Task: For heading Calibri with Bold.  font size for heading24,  'Change the font style of data to'Bell MT.  and font size to 16,  Change the alignment of both headline & data to Align middle & Align Center.  In the sheet  auditingSalesTrends_2024
Action: Mouse moved to (131, 97)
Screenshot: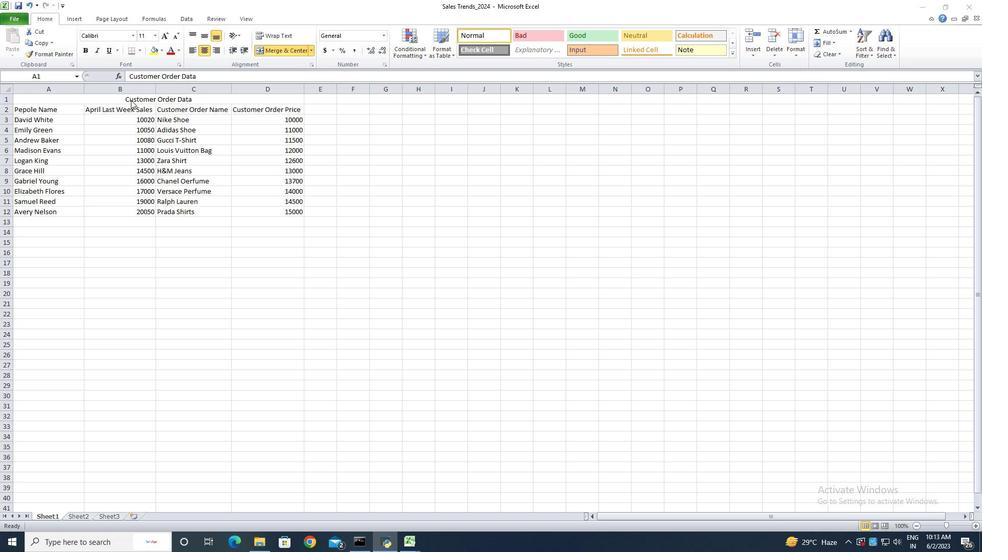 
Action: Mouse pressed left at (131, 97)
Screenshot: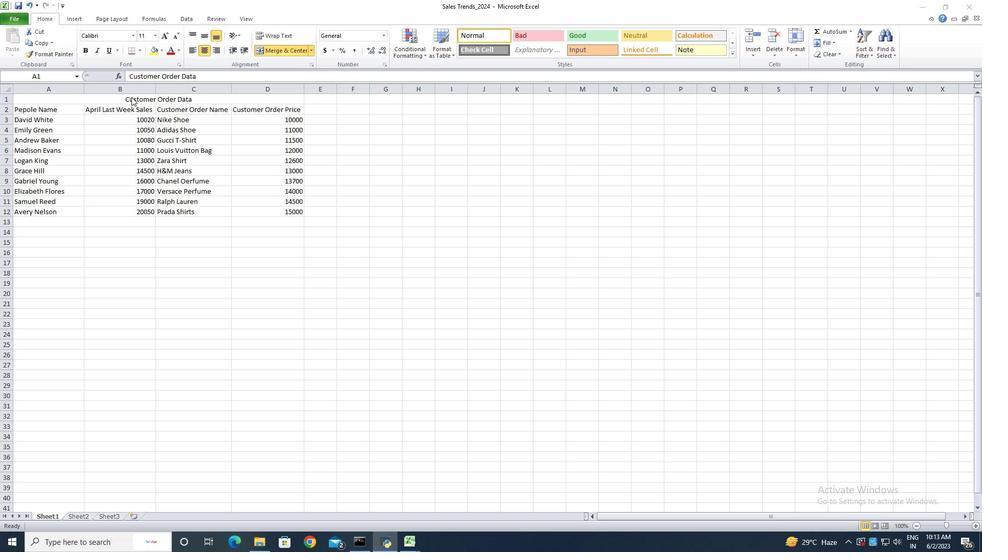 
Action: Mouse moved to (131, 34)
Screenshot: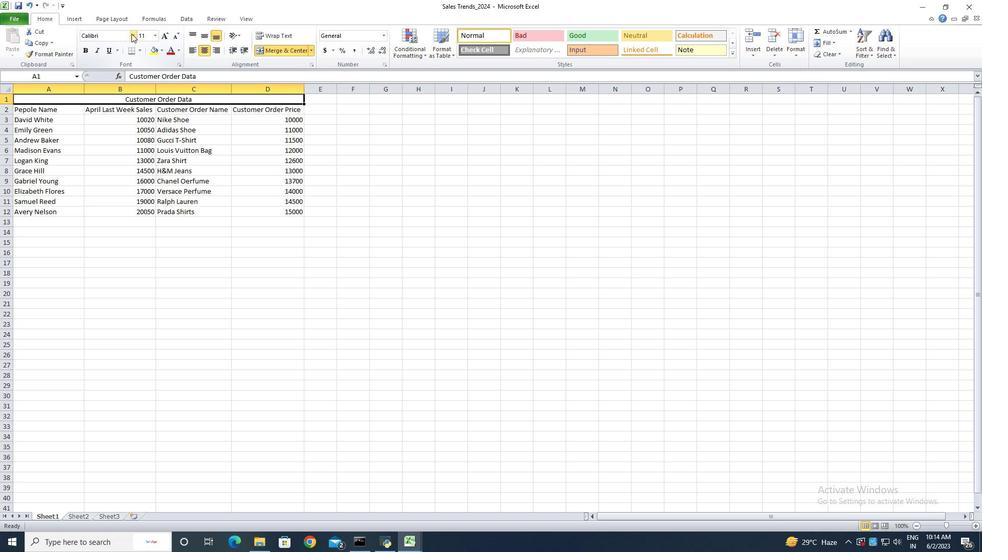
Action: Mouse pressed left at (131, 34)
Screenshot: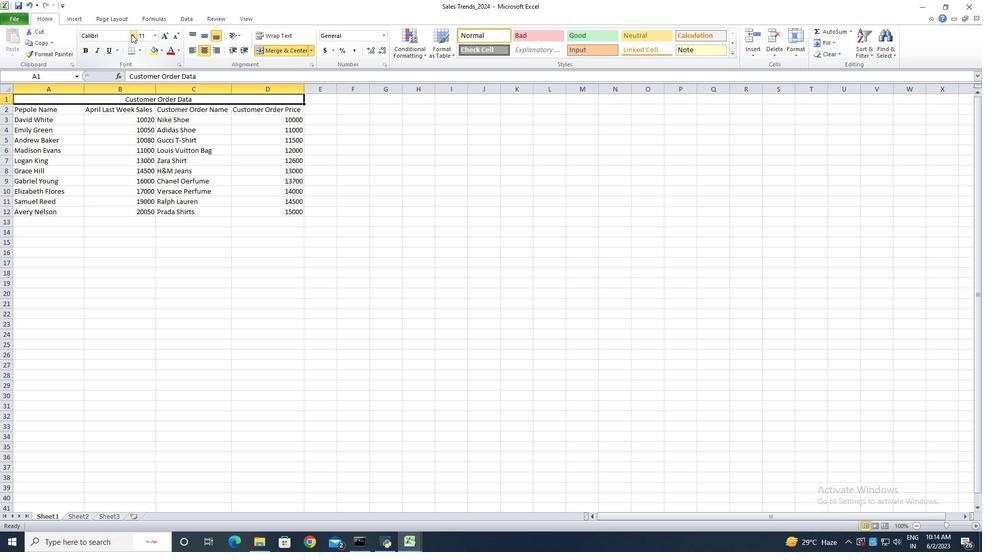 
Action: Mouse moved to (116, 70)
Screenshot: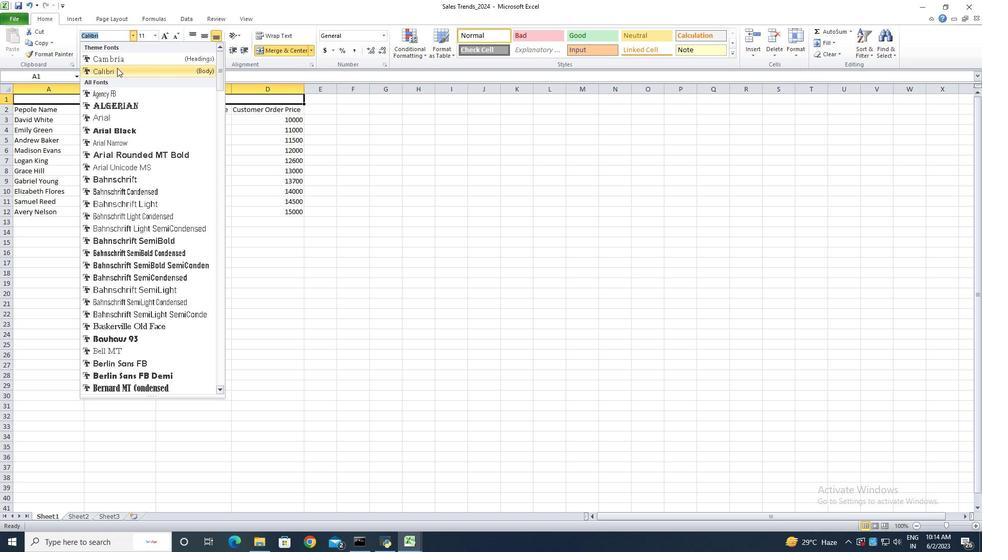 
Action: Mouse pressed left at (116, 70)
Screenshot: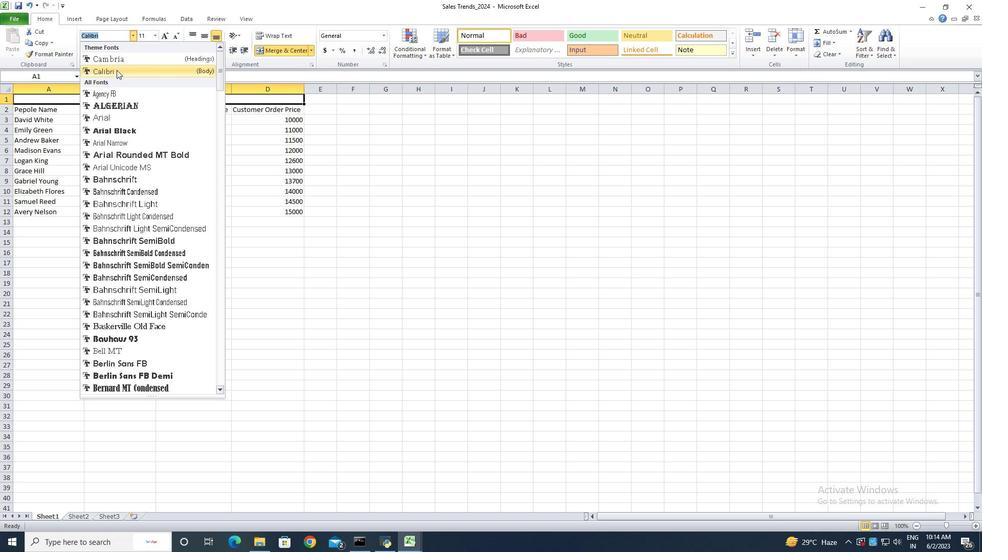 
Action: Mouse moved to (88, 51)
Screenshot: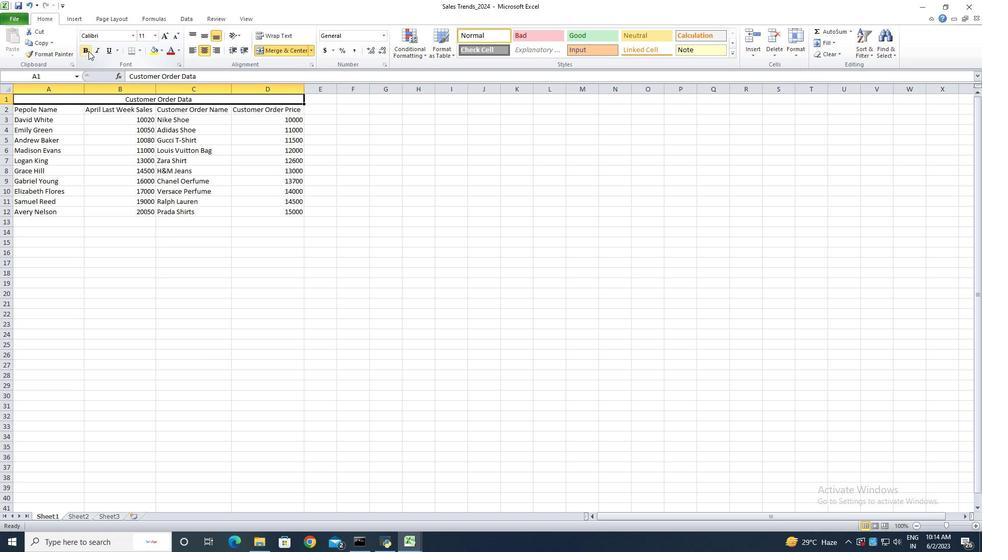 
Action: Mouse pressed left at (88, 51)
Screenshot: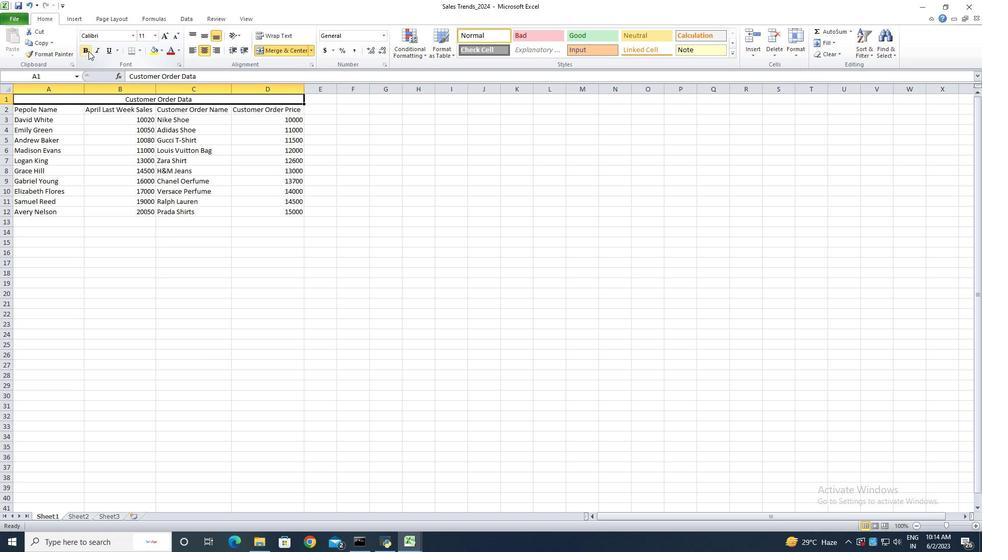 
Action: Mouse moved to (167, 34)
Screenshot: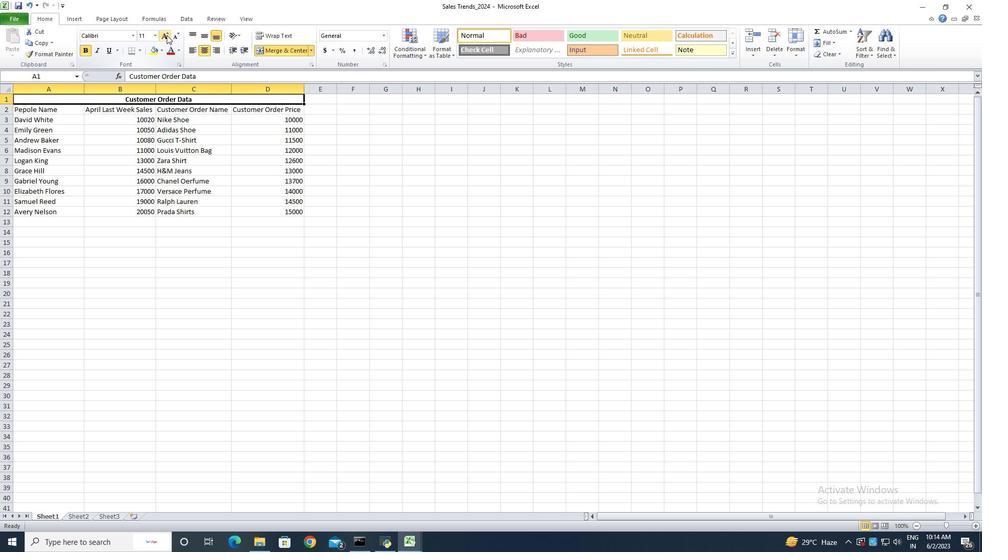 
Action: Mouse pressed left at (167, 34)
Screenshot: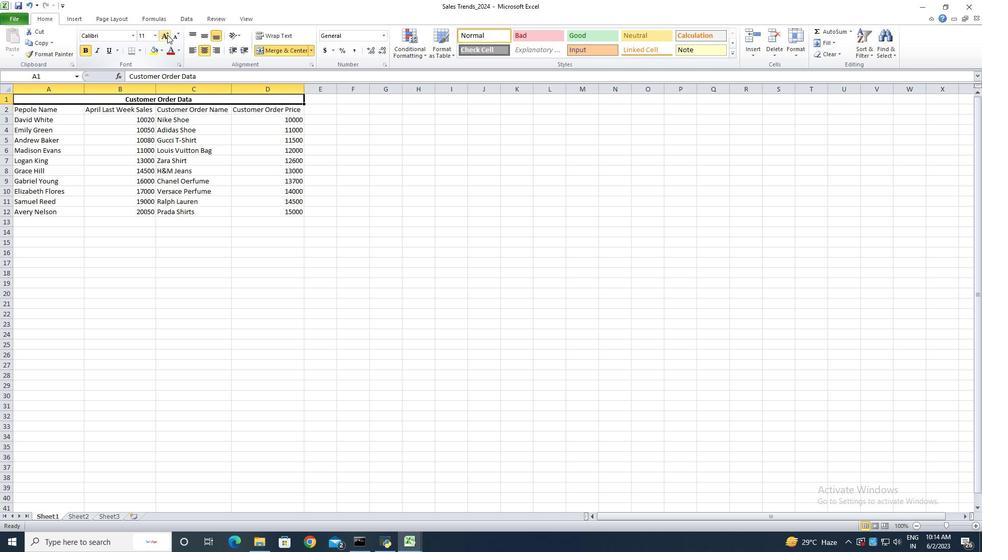 
Action: Mouse pressed left at (167, 34)
Screenshot: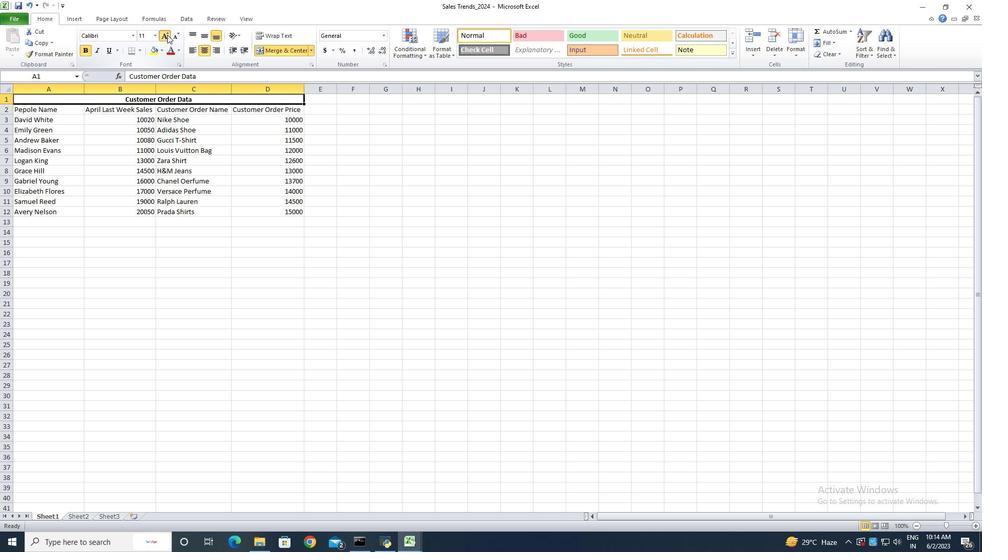 
Action: Mouse pressed left at (167, 34)
Screenshot: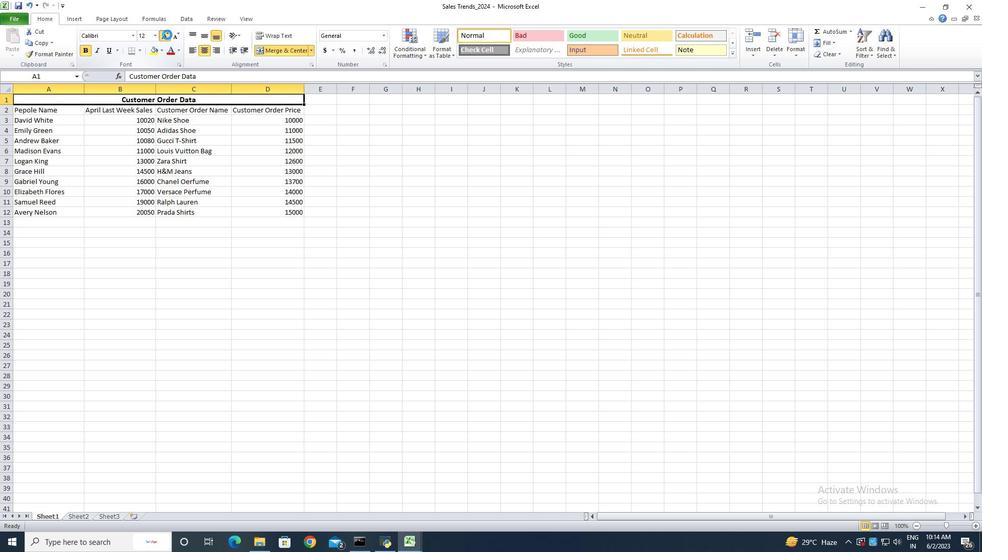 
Action: Mouse pressed left at (167, 34)
Screenshot: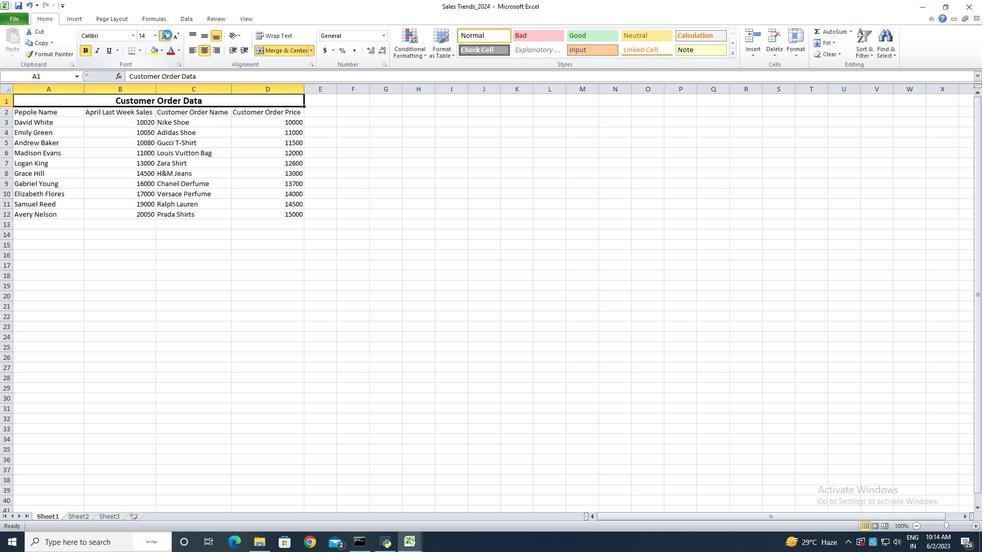 
Action: Mouse pressed left at (167, 34)
Screenshot: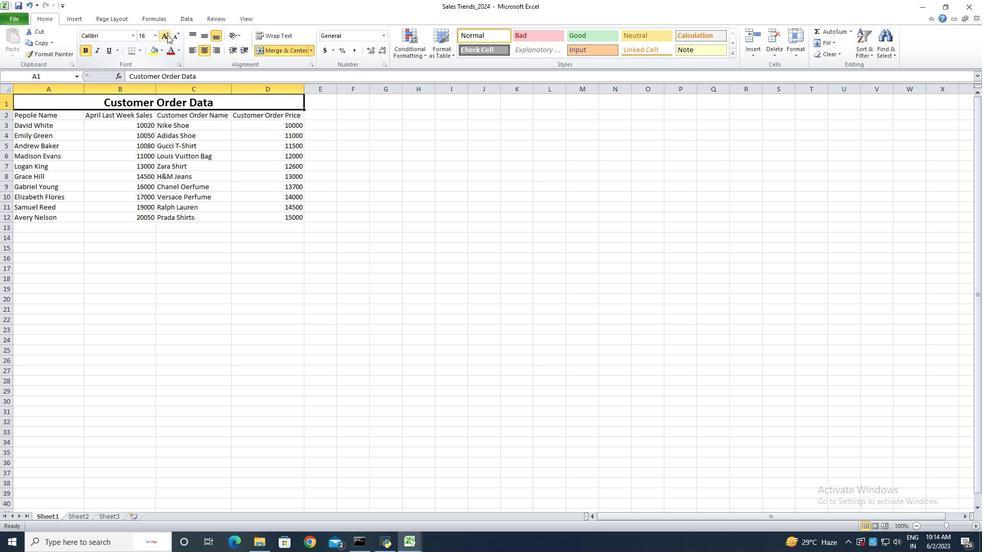 
Action: Mouse pressed left at (167, 34)
Screenshot: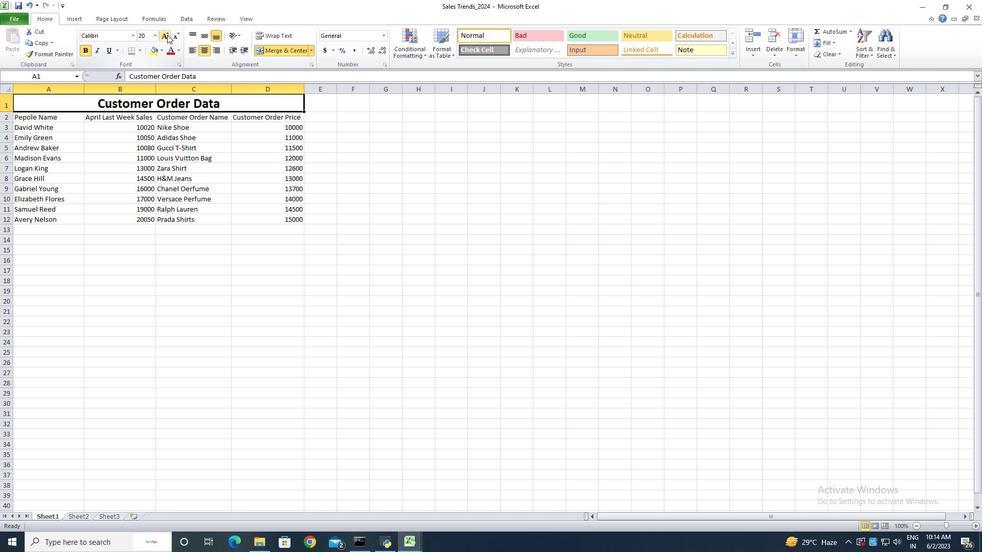 
Action: Mouse pressed left at (167, 34)
Screenshot: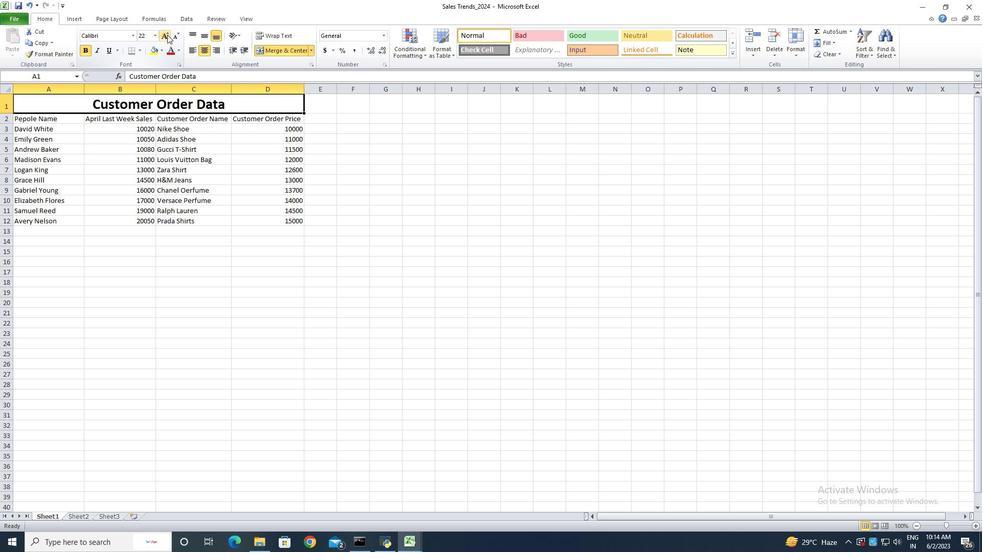 
Action: Mouse moved to (23, 121)
Screenshot: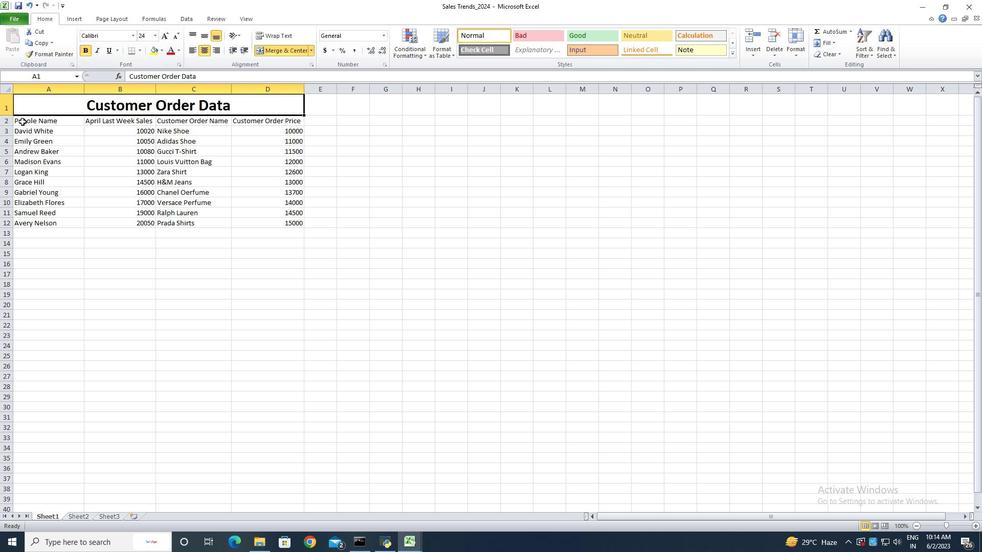 
Action: Mouse pressed left at (23, 121)
Screenshot: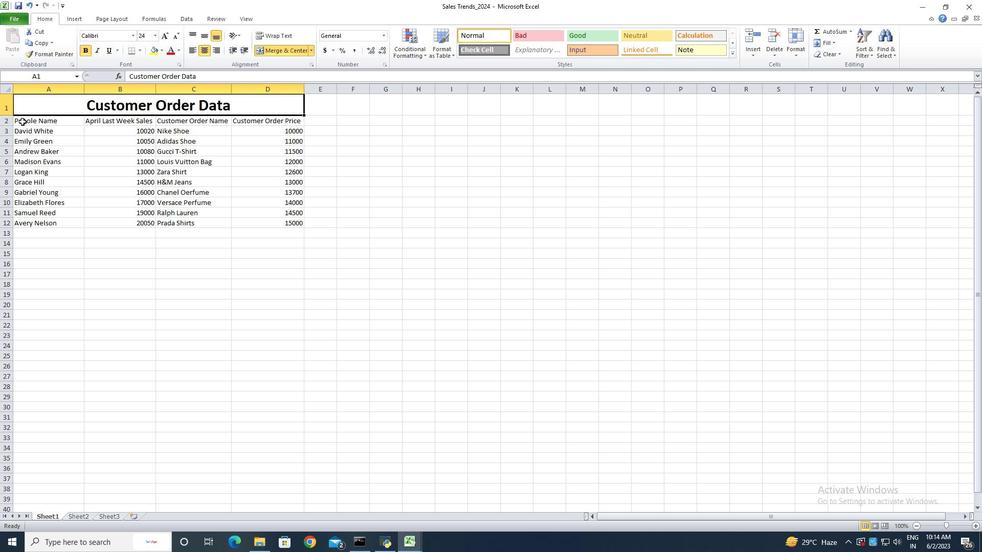
Action: Mouse pressed left at (23, 121)
Screenshot: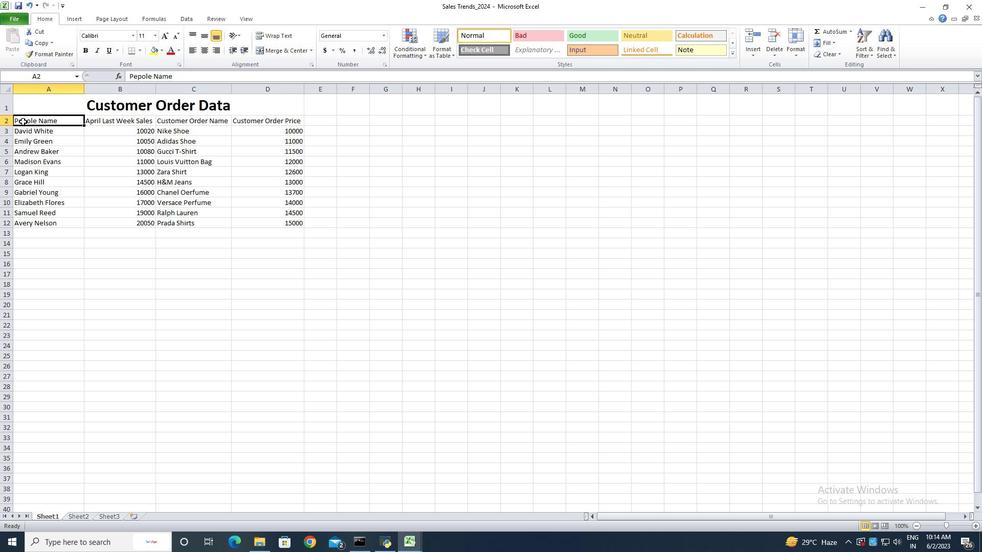 
Action: Mouse moved to (134, 34)
Screenshot: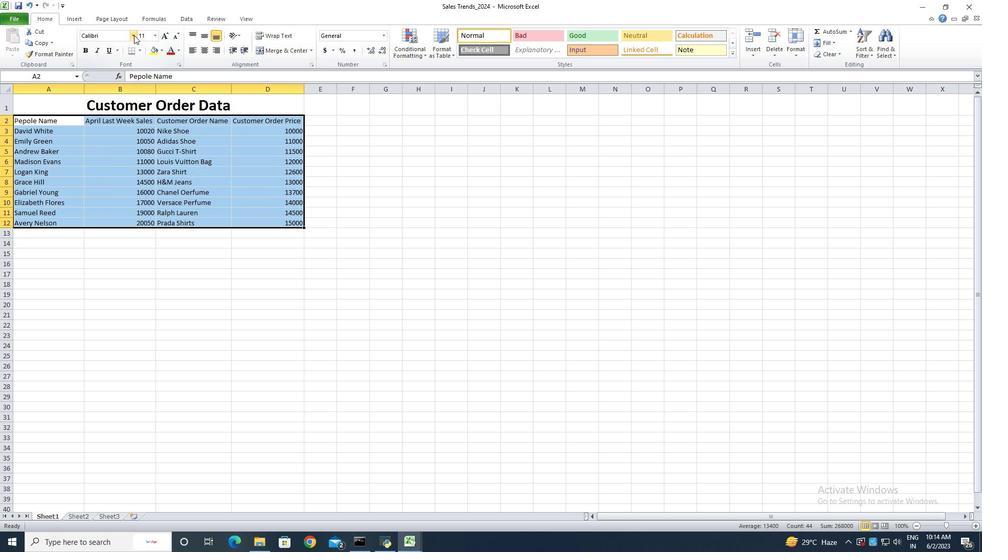 
Action: Mouse pressed left at (134, 34)
Screenshot: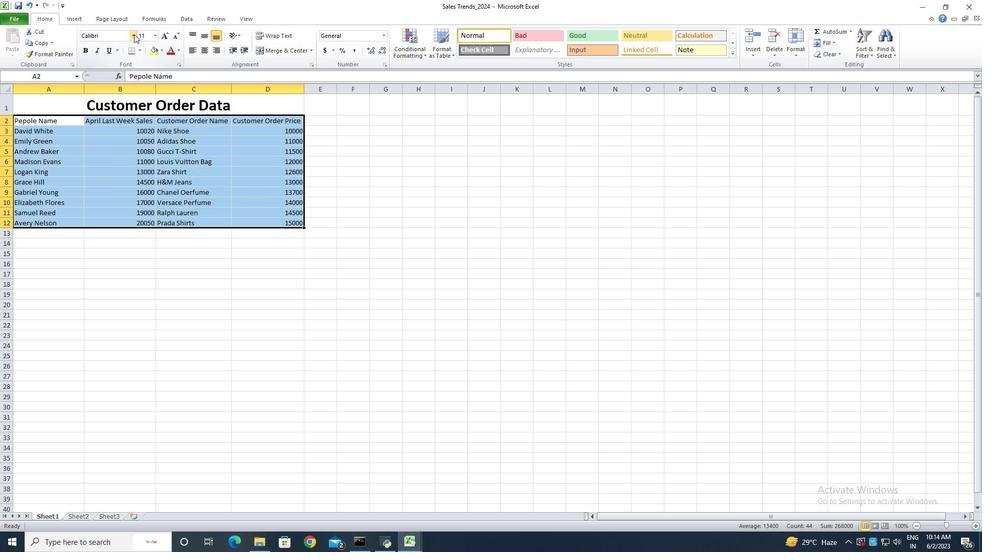 
Action: Mouse moved to (108, 352)
Screenshot: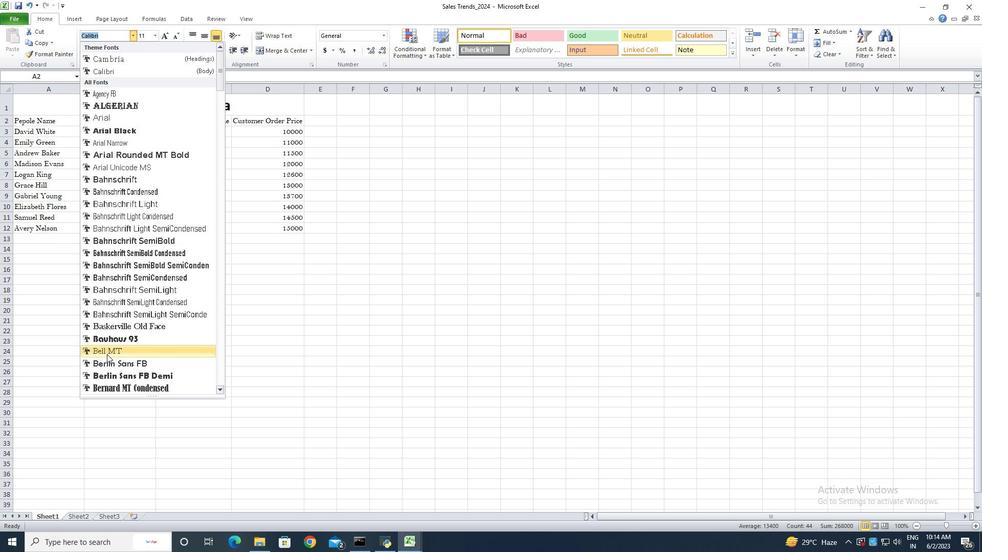 
Action: Mouse pressed left at (108, 352)
Screenshot: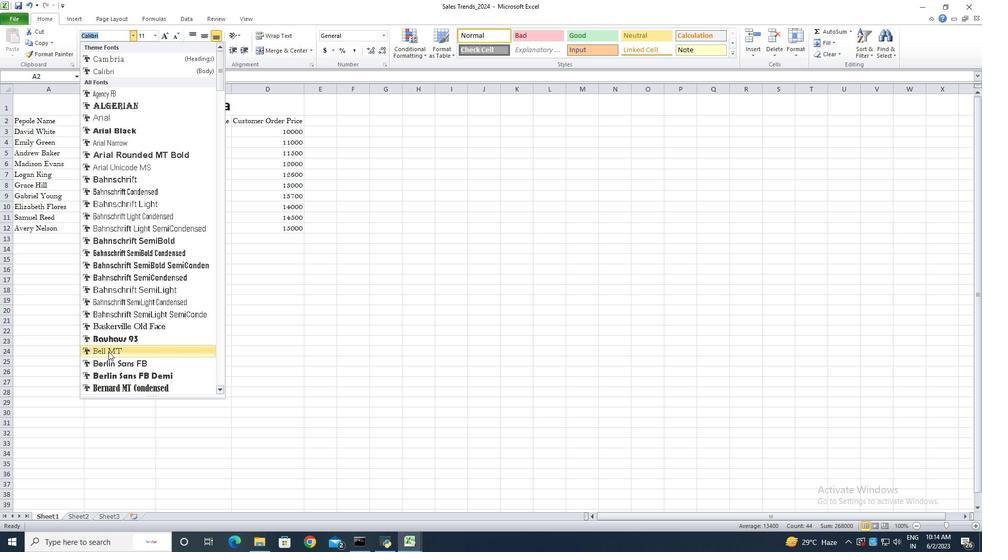 
Action: Mouse moved to (164, 34)
Screenshot: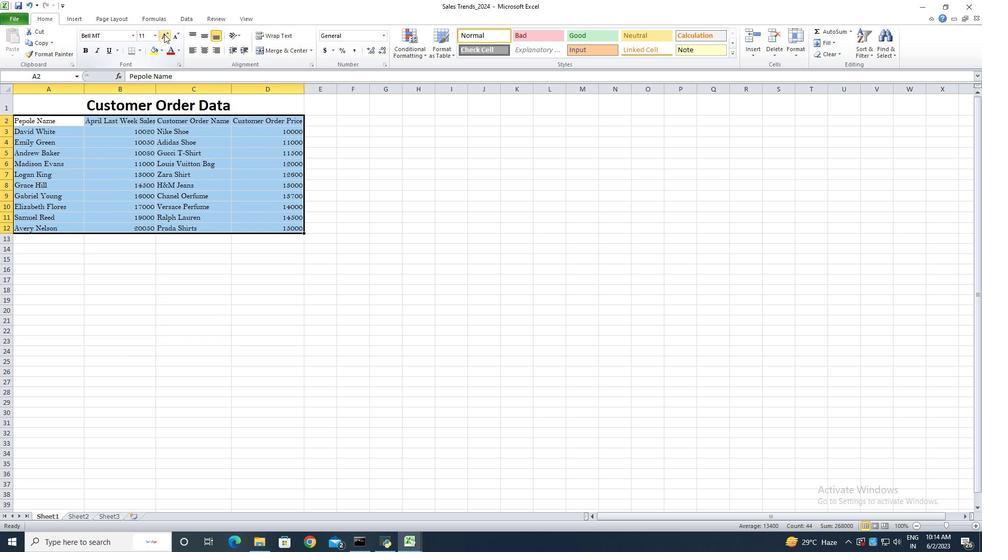 
Action: Mouse pressed left at (164, 34)
Screenshot: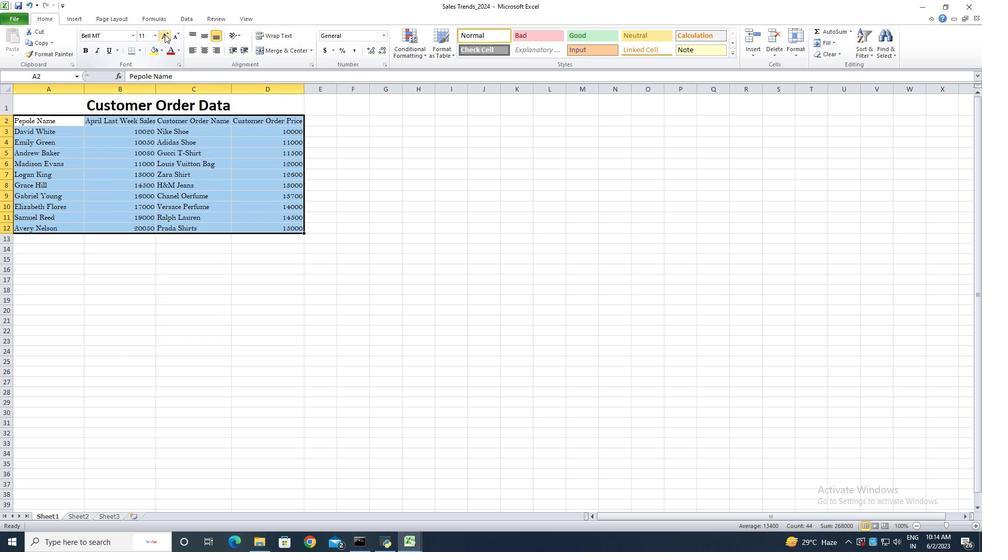 
Action: Mouse pressed left at (164, 34)
Screenshot: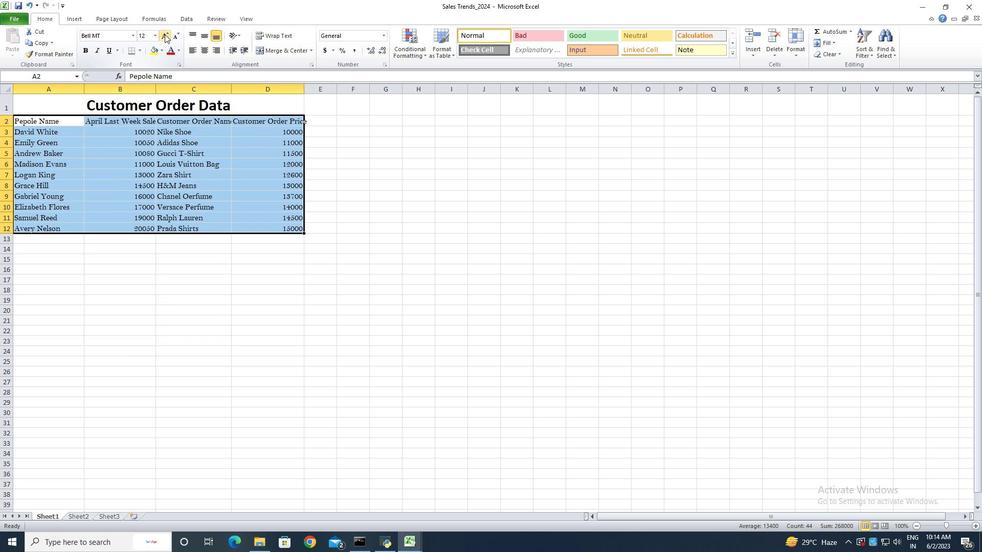 
Action: Mouse pressed left at (164, 34)
Screenshot: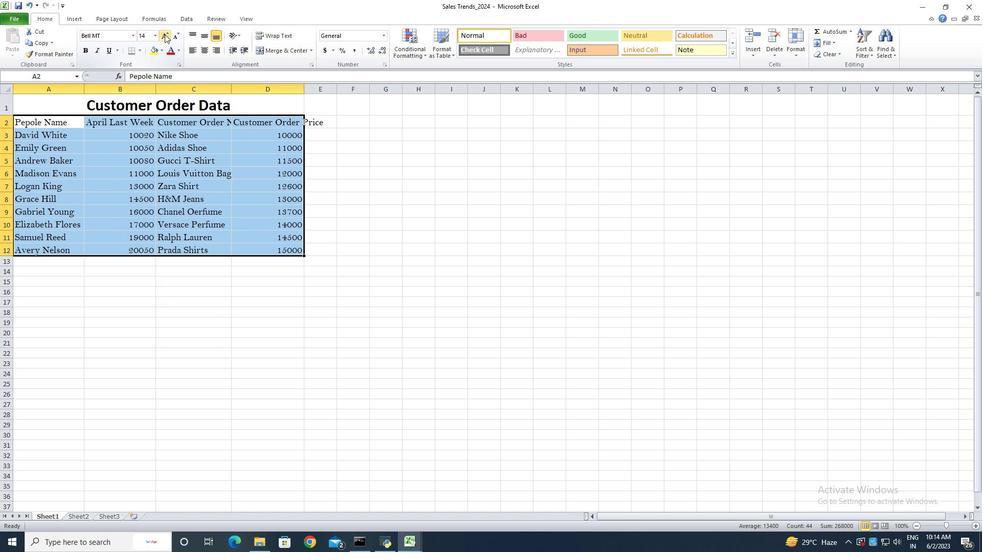 
Action: Mouse moved to (141, 314)
Screenshot: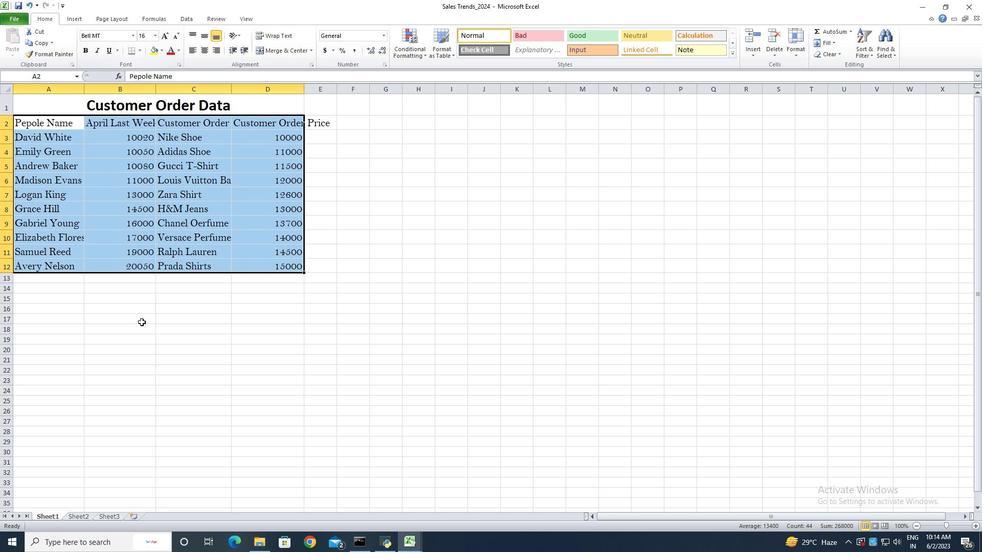 
Action: Mouse pressed left at (141, 314)
Screenshot: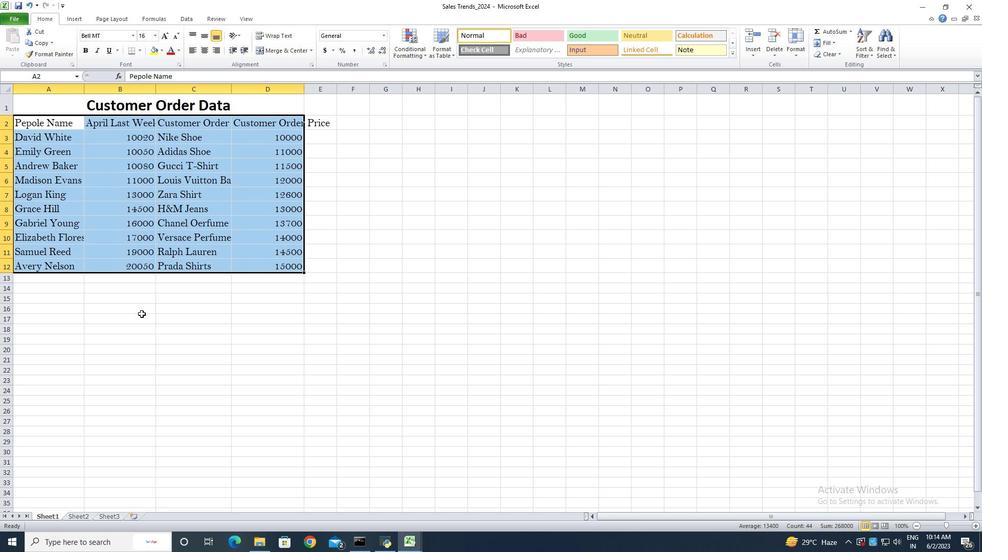 
Action: Mouse moved to (57, 105)
Screenshot: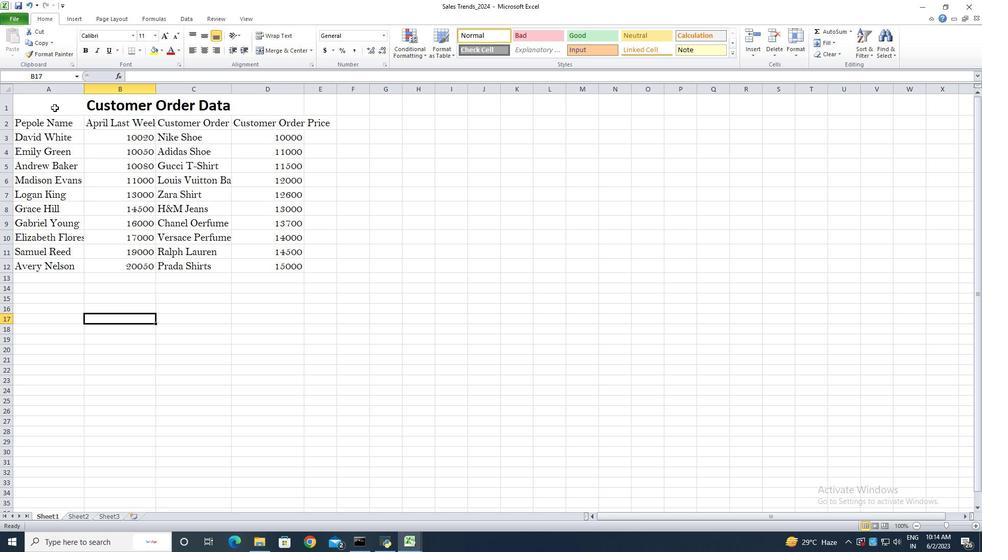 
Action: Mouse pressed left at (57, 105)
Screenshot: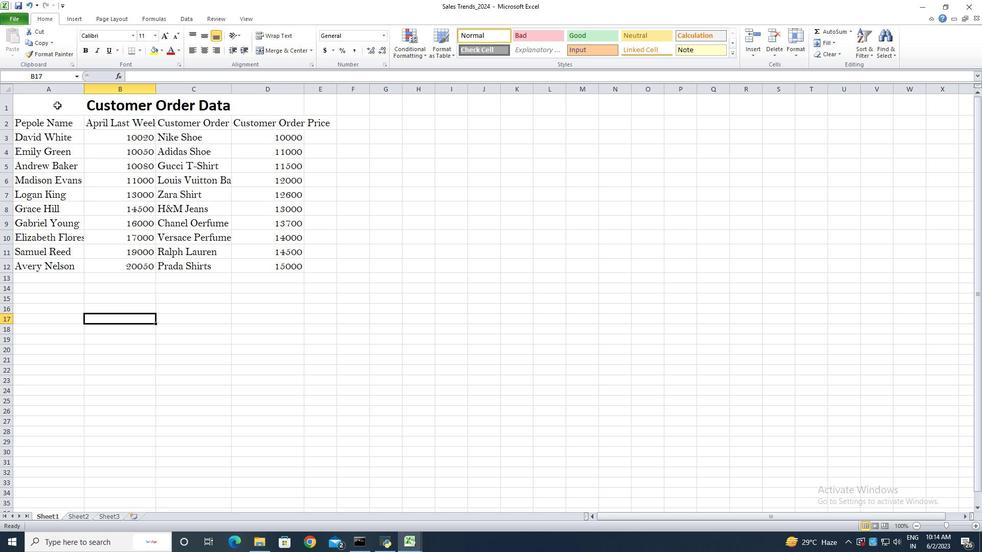 
Action: Mouse moved to (172, 336)
Screenshot: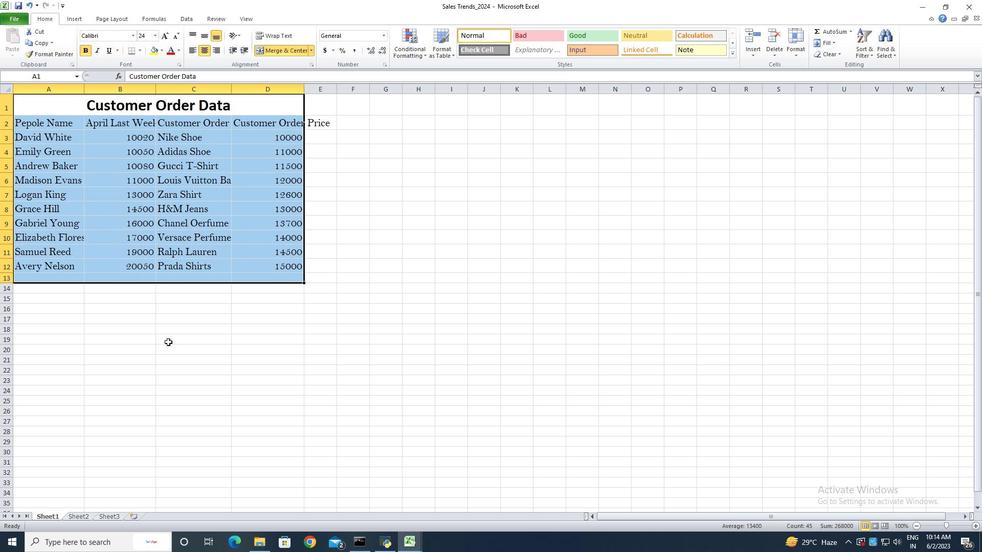
Action: Mouse pressed left at (172, 336)
Screenshot: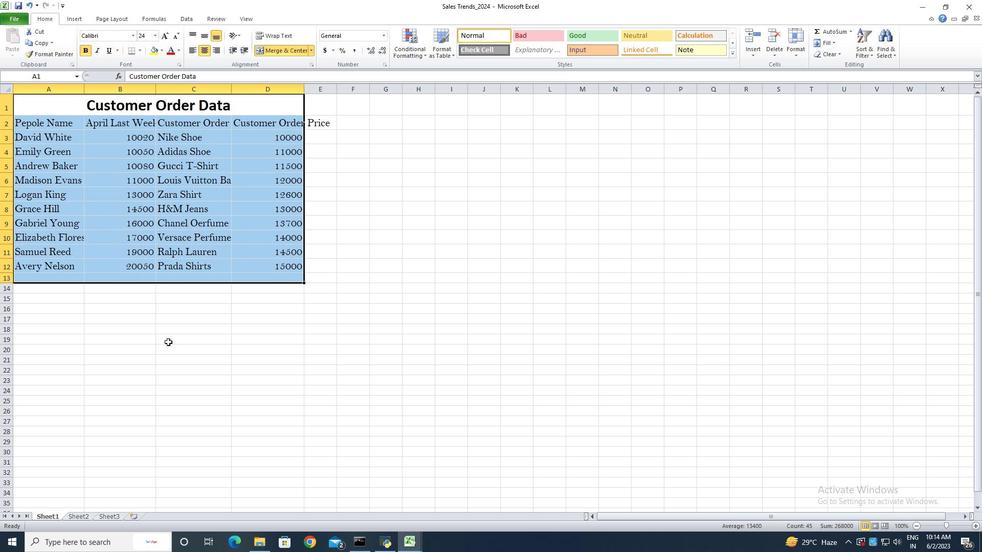 
Action: Mouse moved to (305, 91)
Screenshot: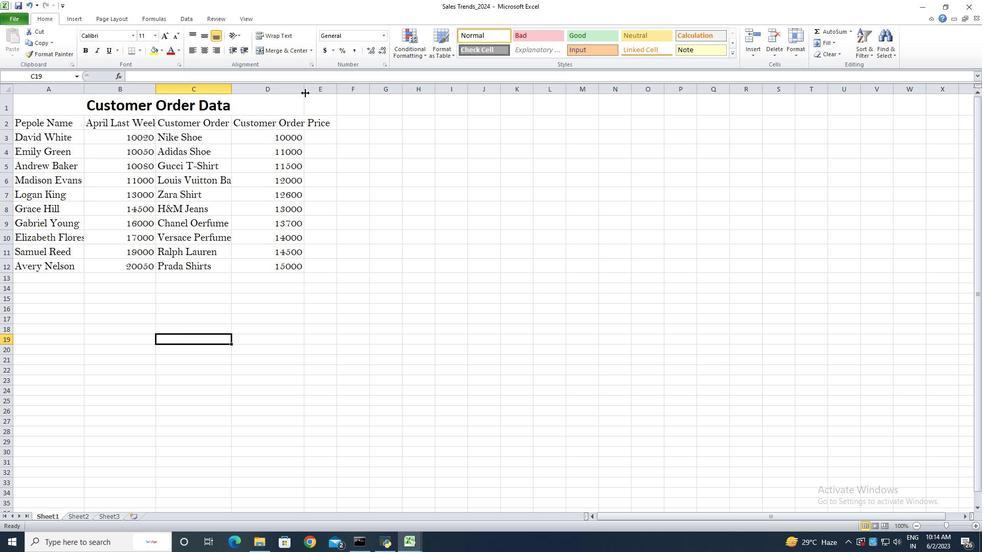 
Action: Mouse pressed left at (305, 91)
Screenshot: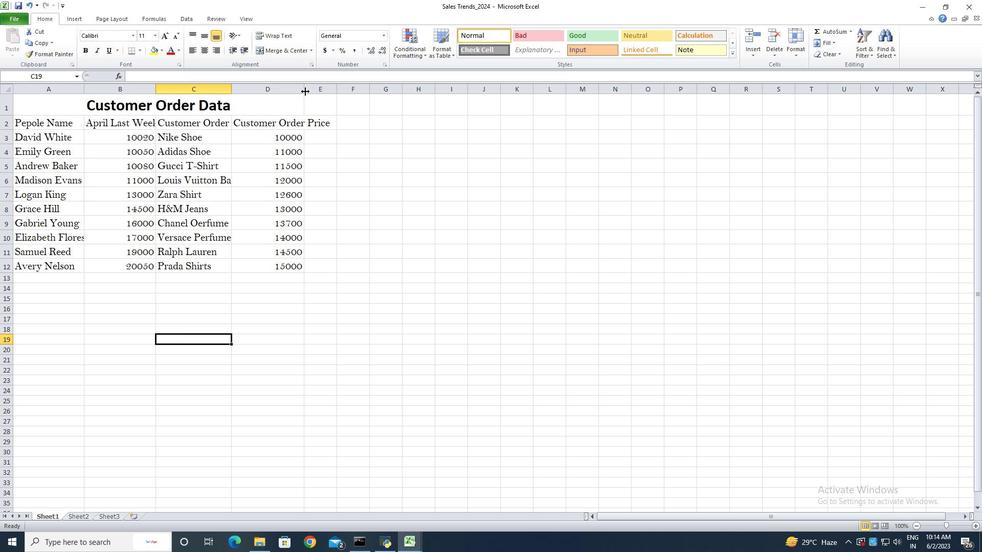 
Action: Mouse pressed left at (305, 91)
Screenshot: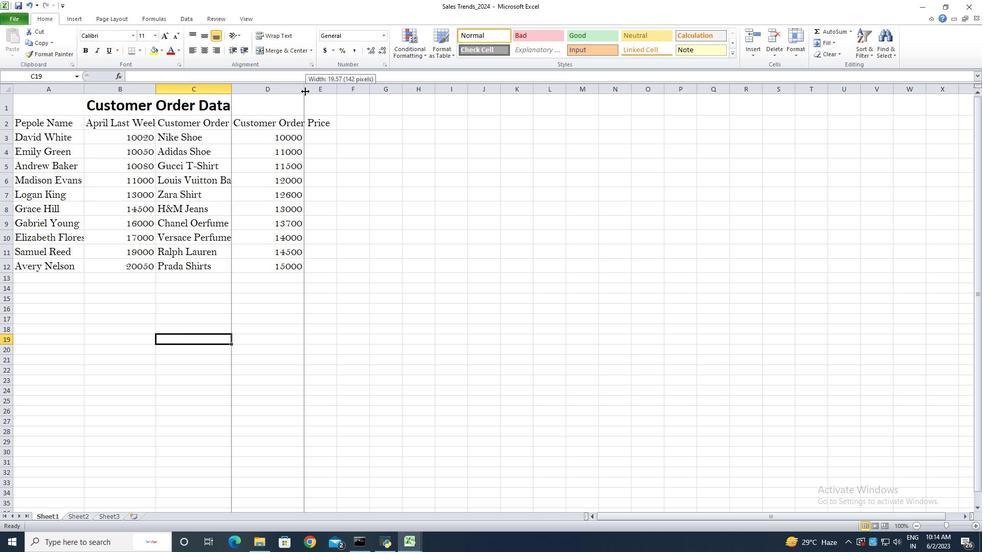 
Action: Mouse moved to (66, 106)
Screenshot: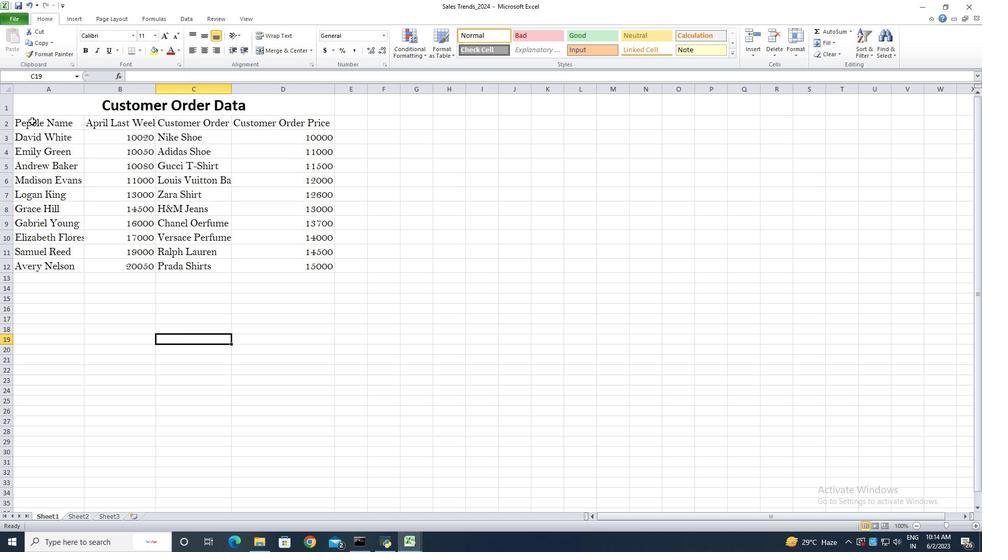 
Action: Mouse pressed left at (66, 106)
Screenshot: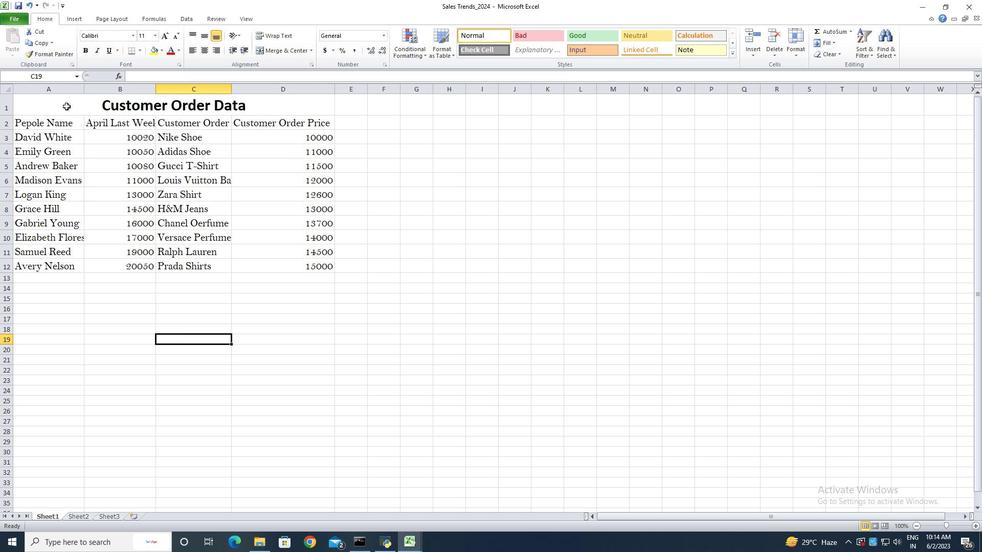
Action: Mouse pressed left at (66, 106)
Screenshot: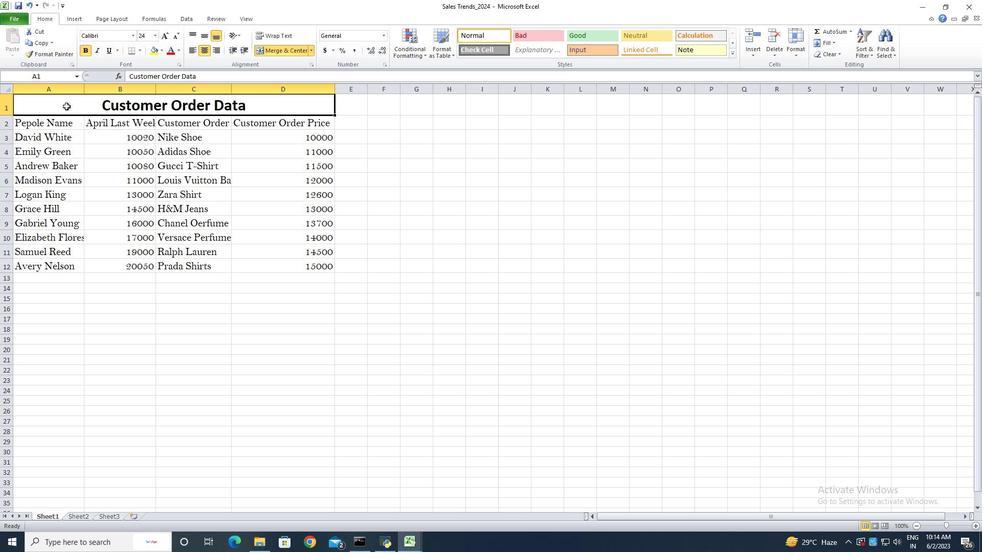 
Action: Mouse moved to (123, 276)
Screenshot: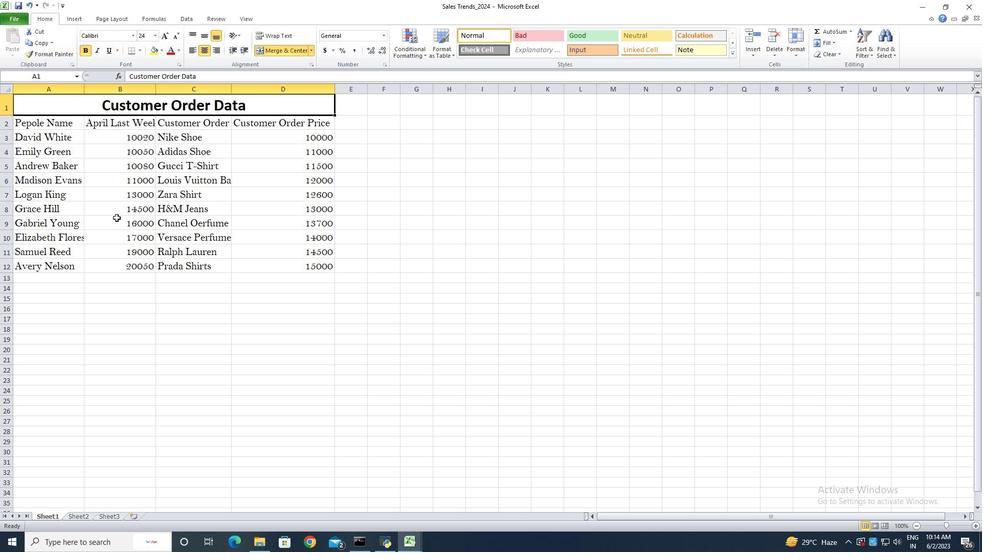 
Action: Mouse pressed left at (123, 276)
Screenshot: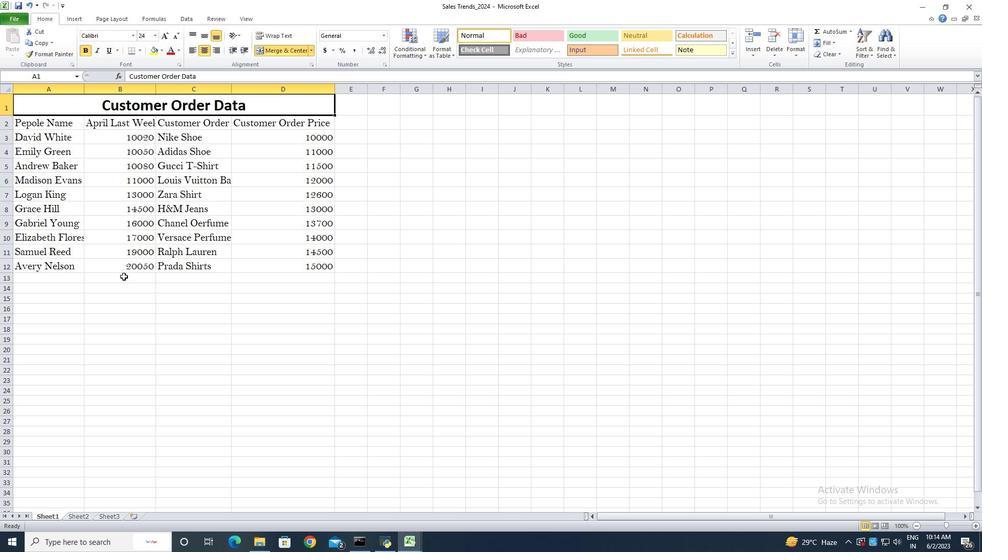
Action: Mouse moved to (158, 90)
Screenshot: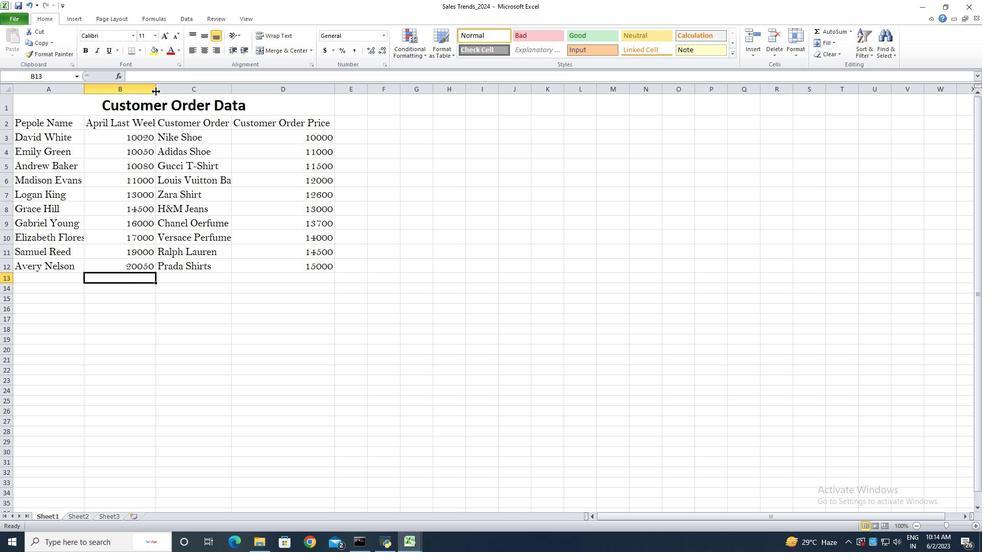 
Action: Mouse pressed left at (158, 90)
Screenshot: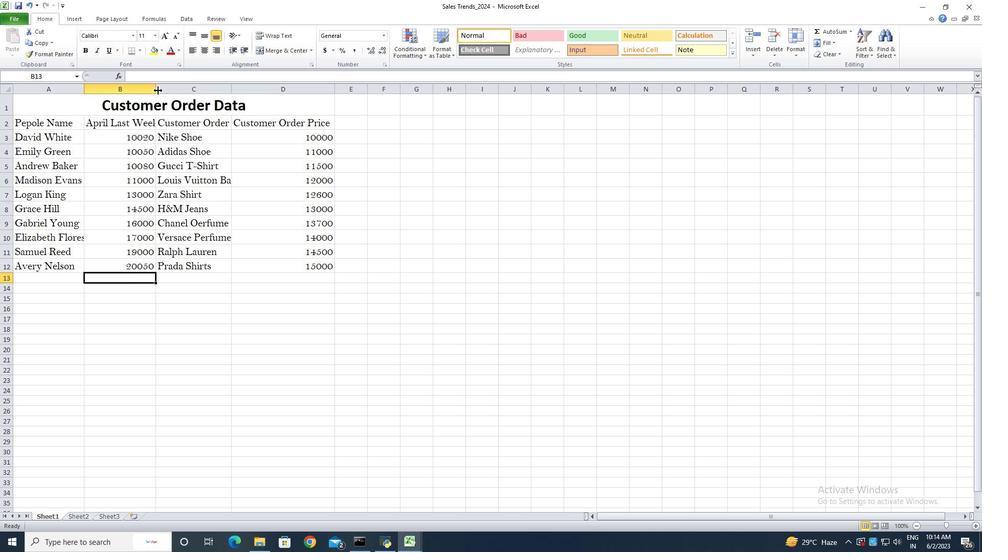 
Action: Mouse pressed left at (158, 90)
Screenshot: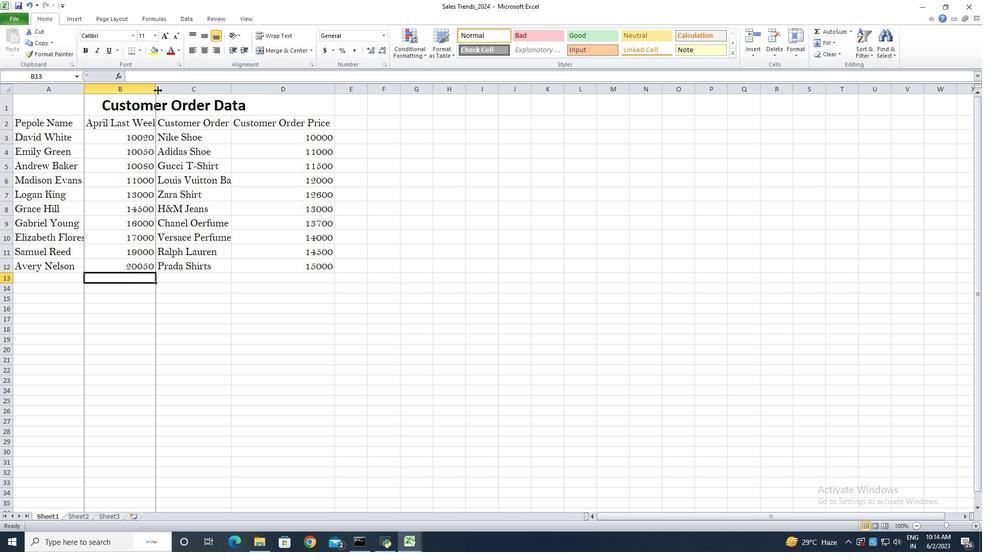 
Action: Mouse moved to (262, 87)
Screenshot: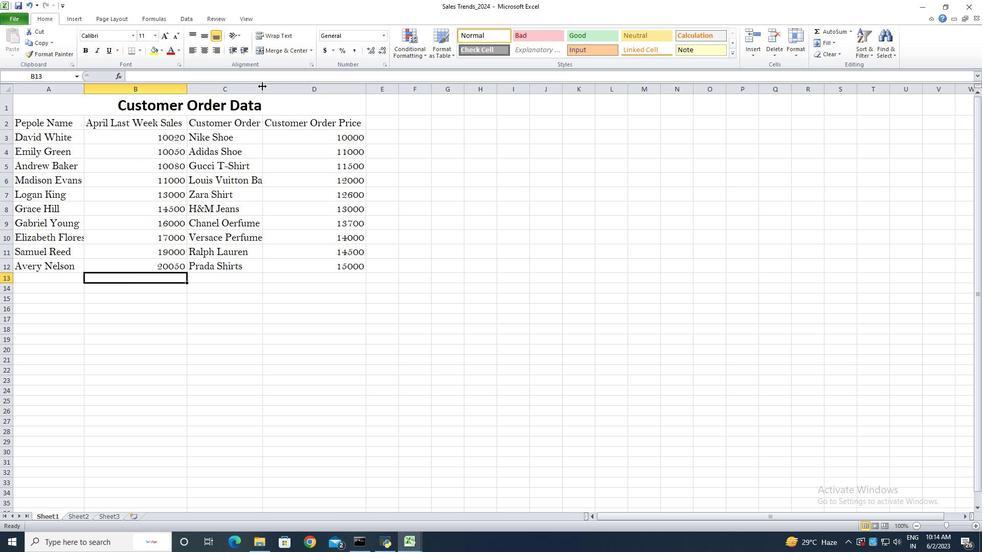 
Action: Mouse pressed left at (262, 87)
Screenshot: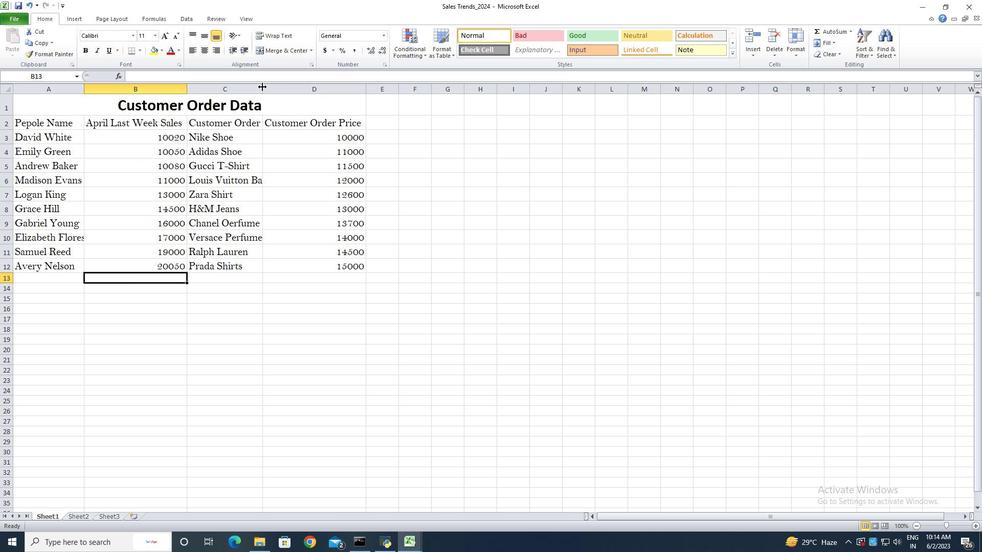 
Action: Mouse pressed left at (262, 87)
Screenshot: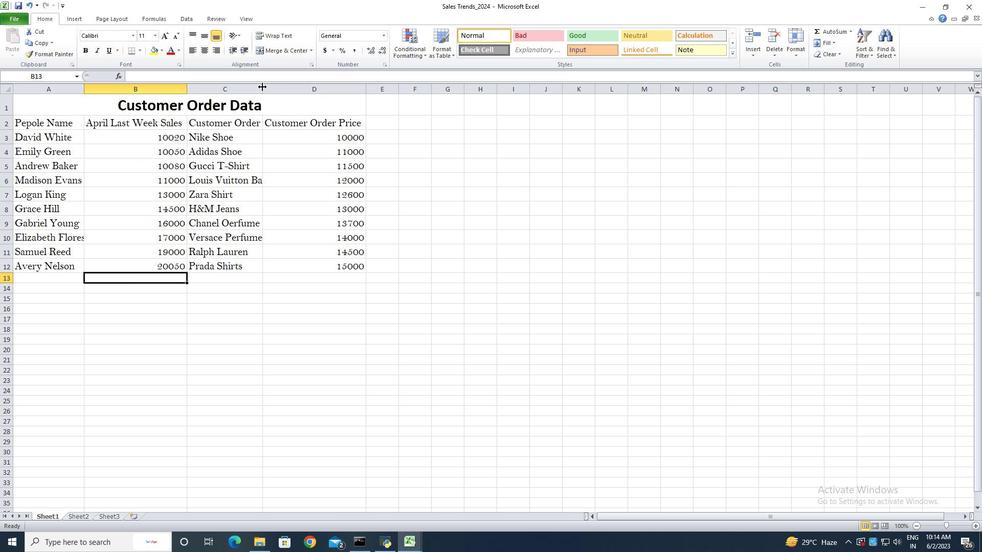 
Action: Mouse moved to (59, 104)
Screenshot: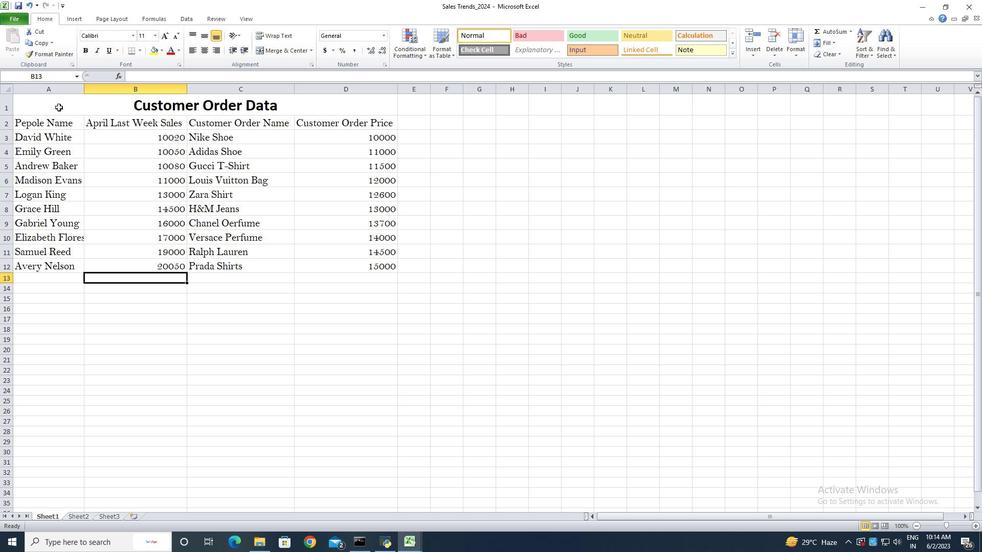 
Action: Mouse pressed left at (59, 104)
Screenshot: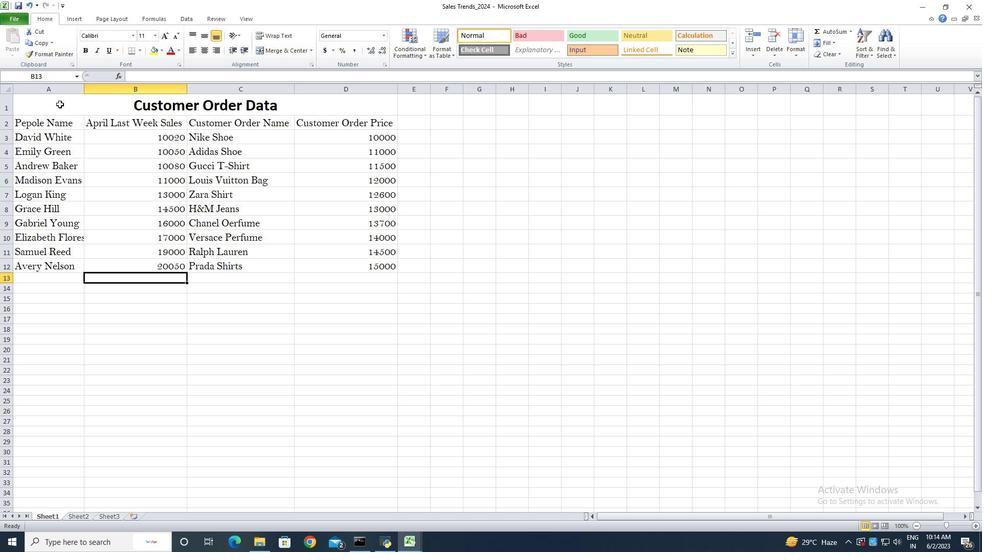 
Action: Mouse pressed left at (59, 104)
Screenshot: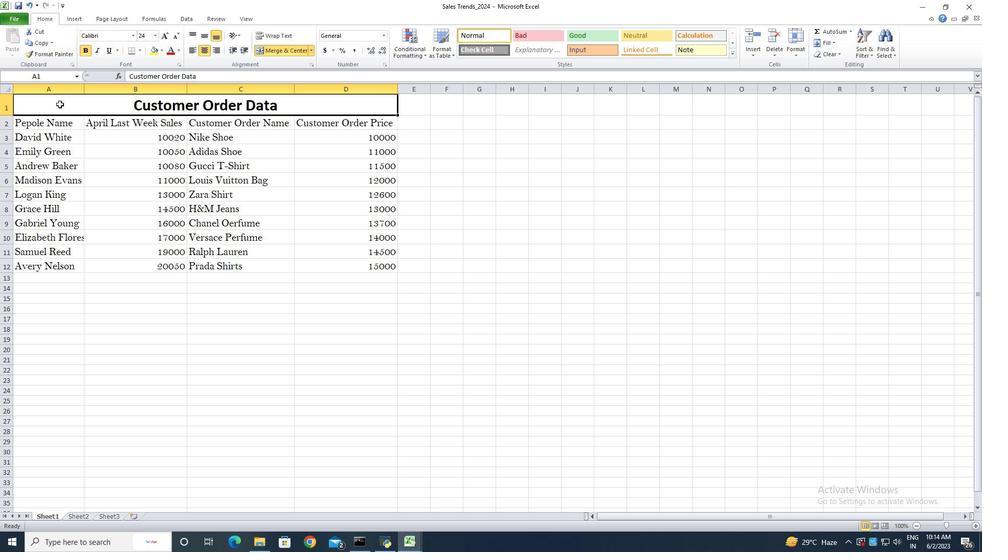 
Action: Mouse moved to (203, 35)
Screenshot: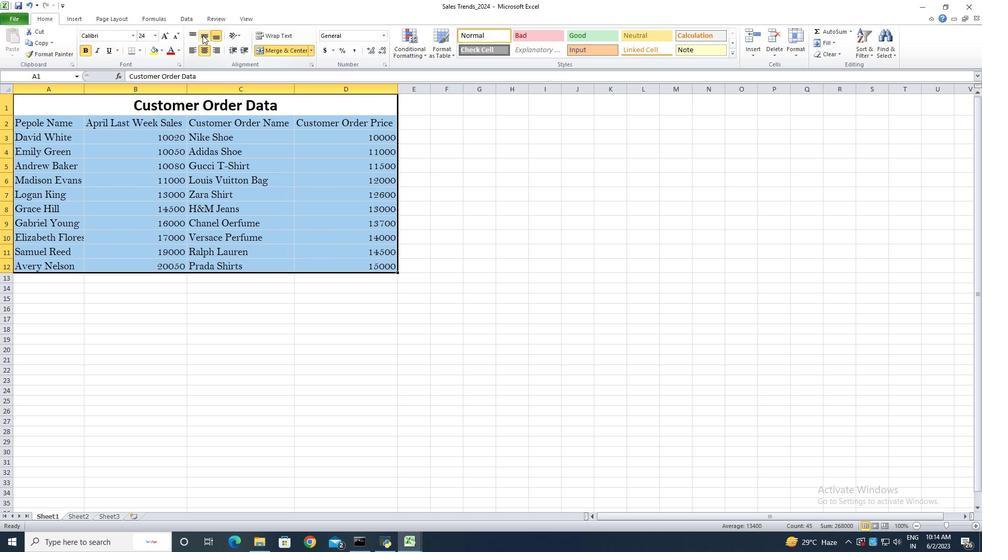 
Action: Mouse pressed left at (203, 35)
Screenshot: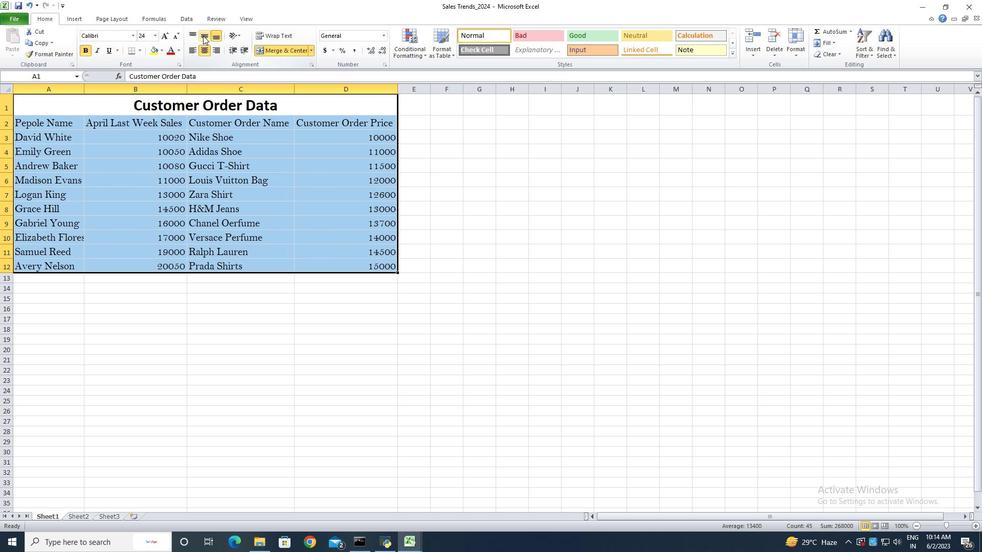 
Action: Mouse moved to (203, 50)
Screenshot: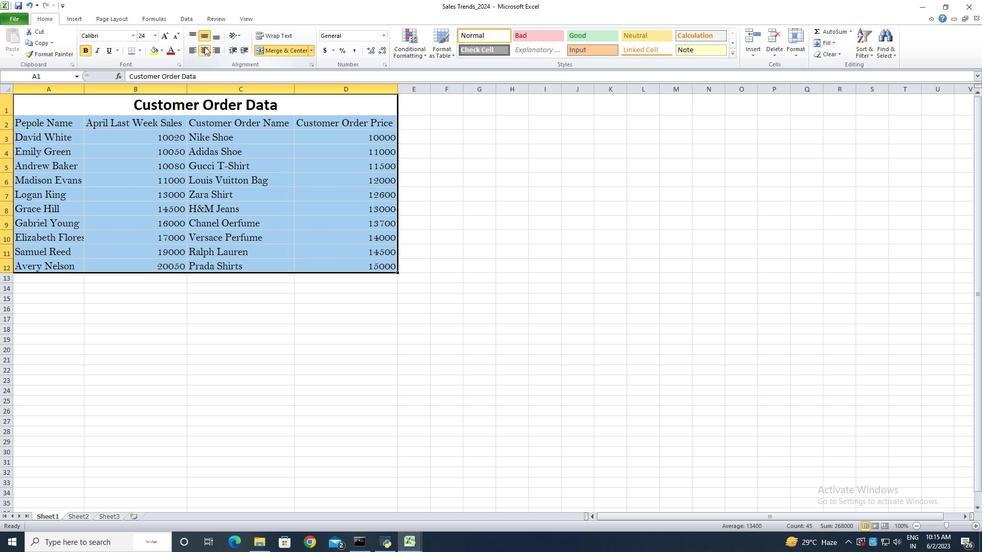 
Action: Mouse pressed left at (203, 50)
Screenshot: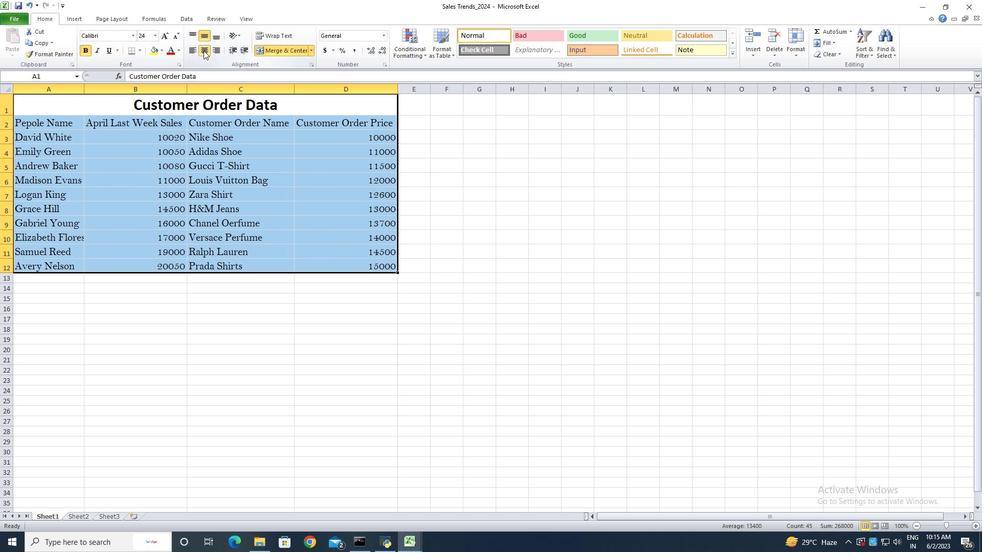 
Action: Mouse pressed left at (203, 50)
Screenshot: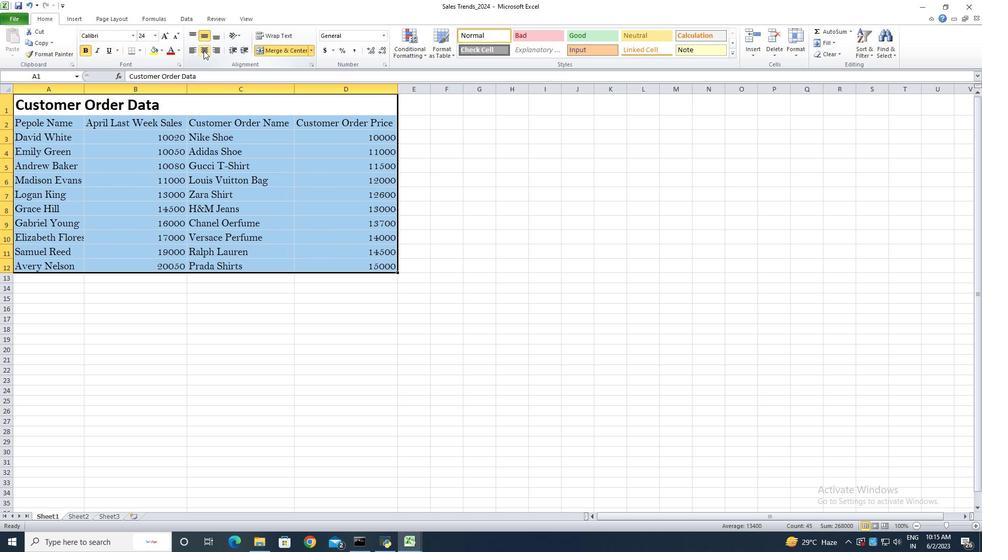 
Action: Mouse moved to (325, 307)
Screenshot: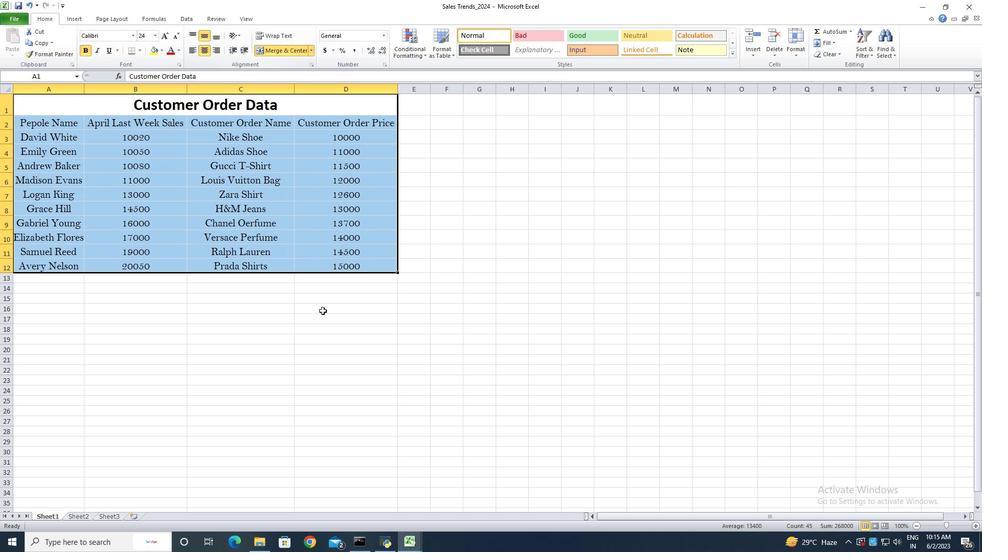 
Action: Mouse pressed left at (325, 307)
Screenshot: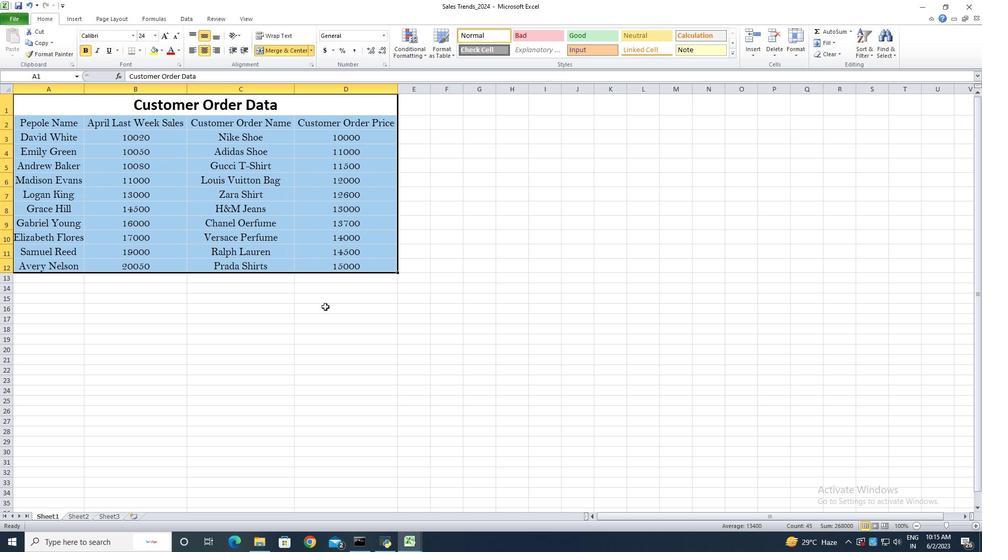 
Action: Key pressed ctrl+S<'\x13'>
Screenshot: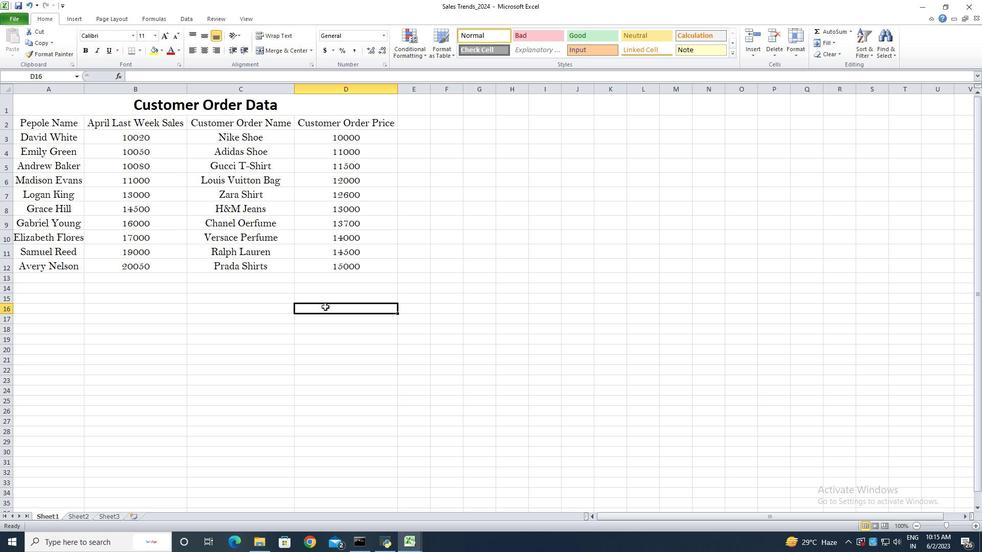 
Action: Mouse pressed left at (325, 307)
Screenshot: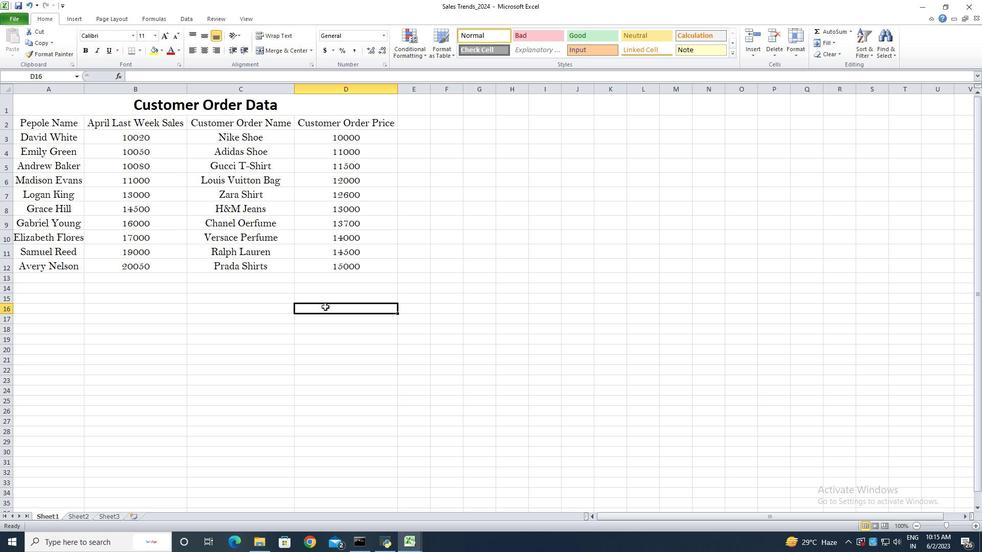 
Action: Key pressed ctrl+S<'\x13'><'\x13'><'\x13'><'\x13'>
Screenshot: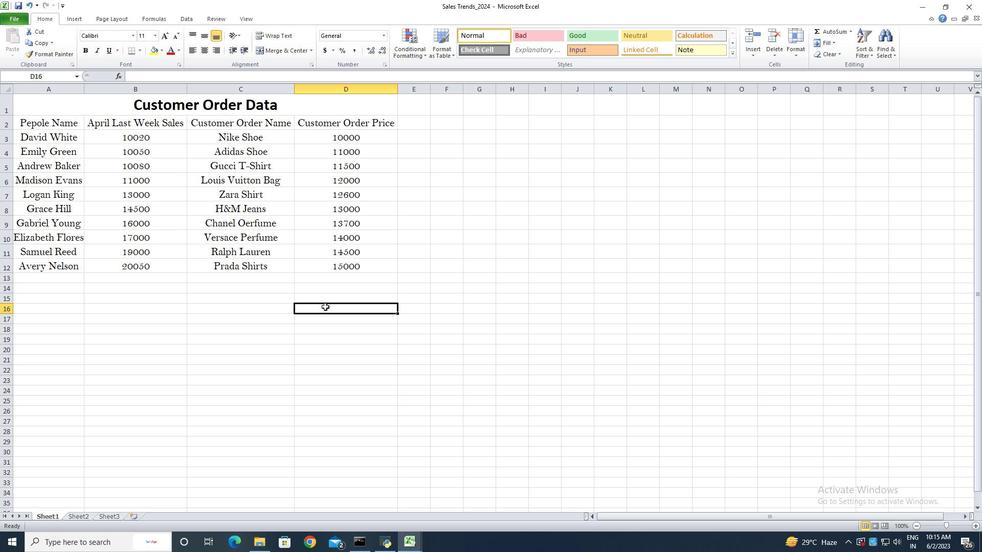 
